 Task: Filter calendar items by the 'Green category' in Outlook.
Action: Mouse moved to (23, 82)
Screenshot: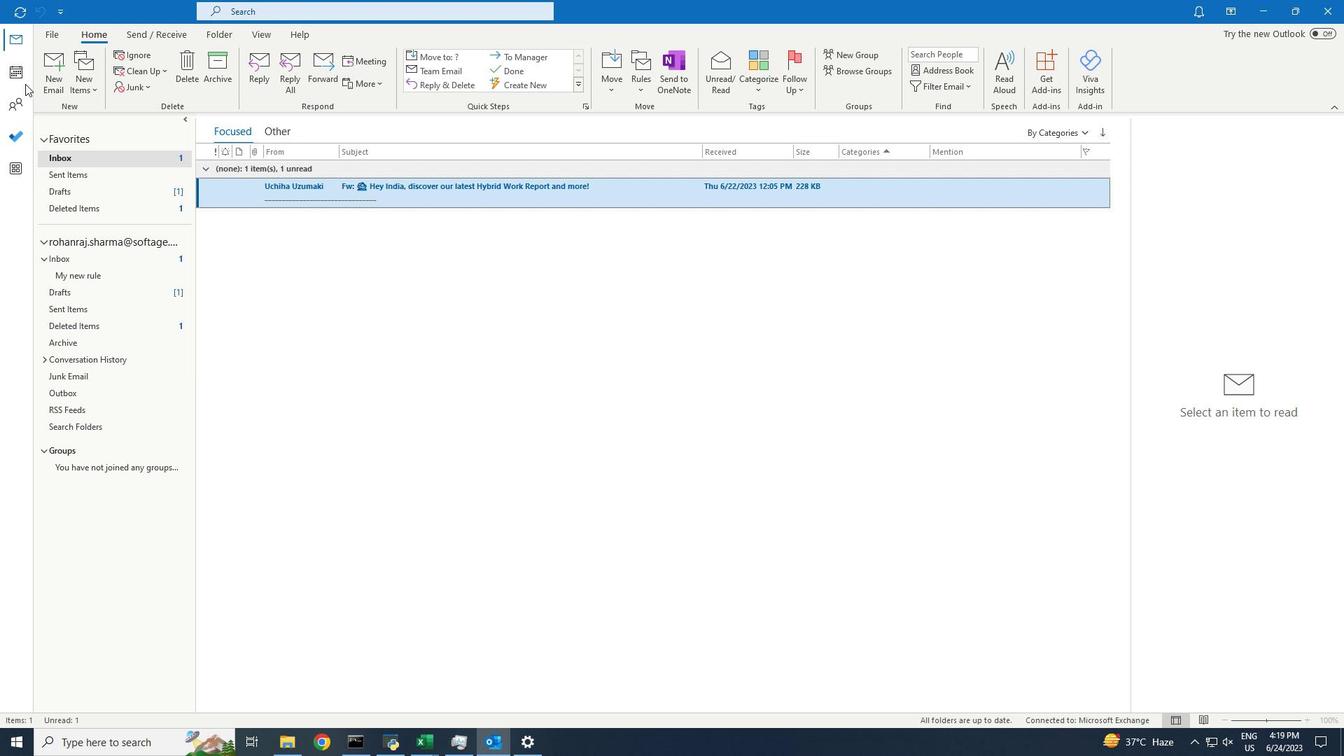 
Action: Mouse pressed left at (23, 82)
Screenshot: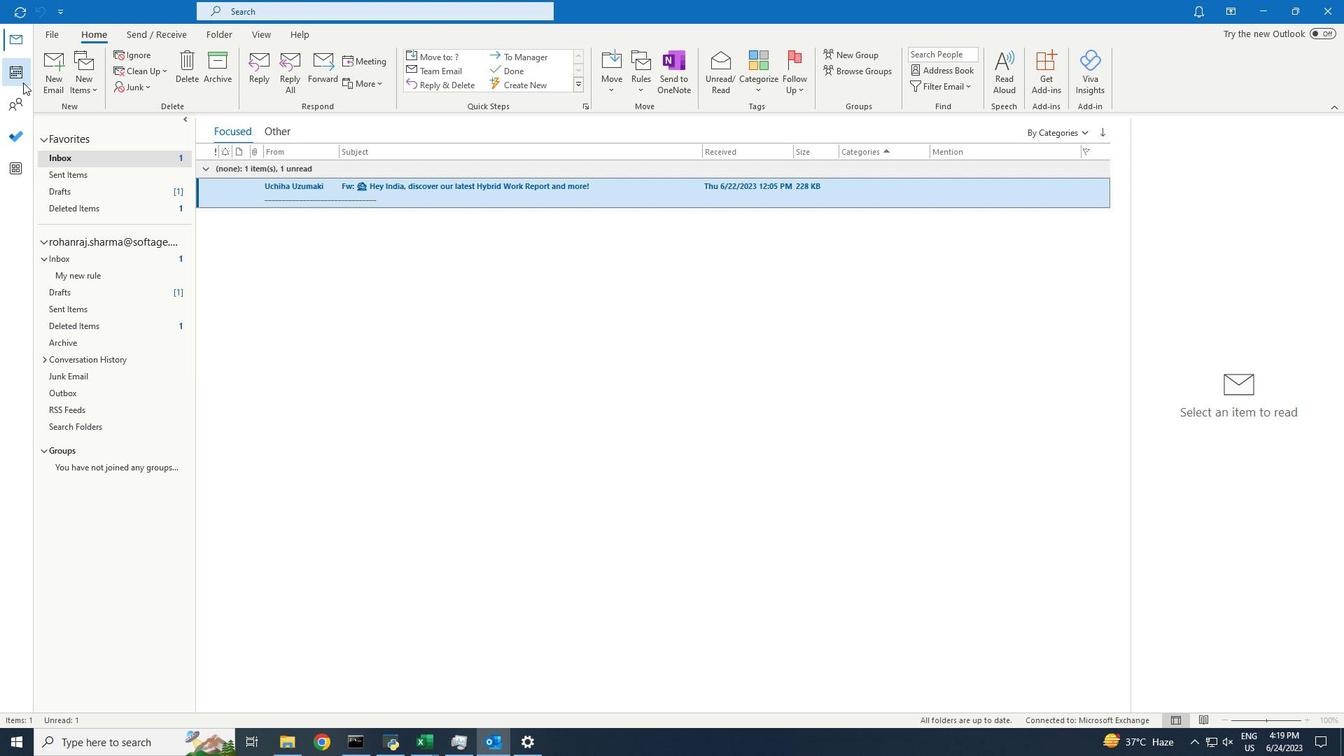
Action: Mouse moved to (253, 30)
Screenshot: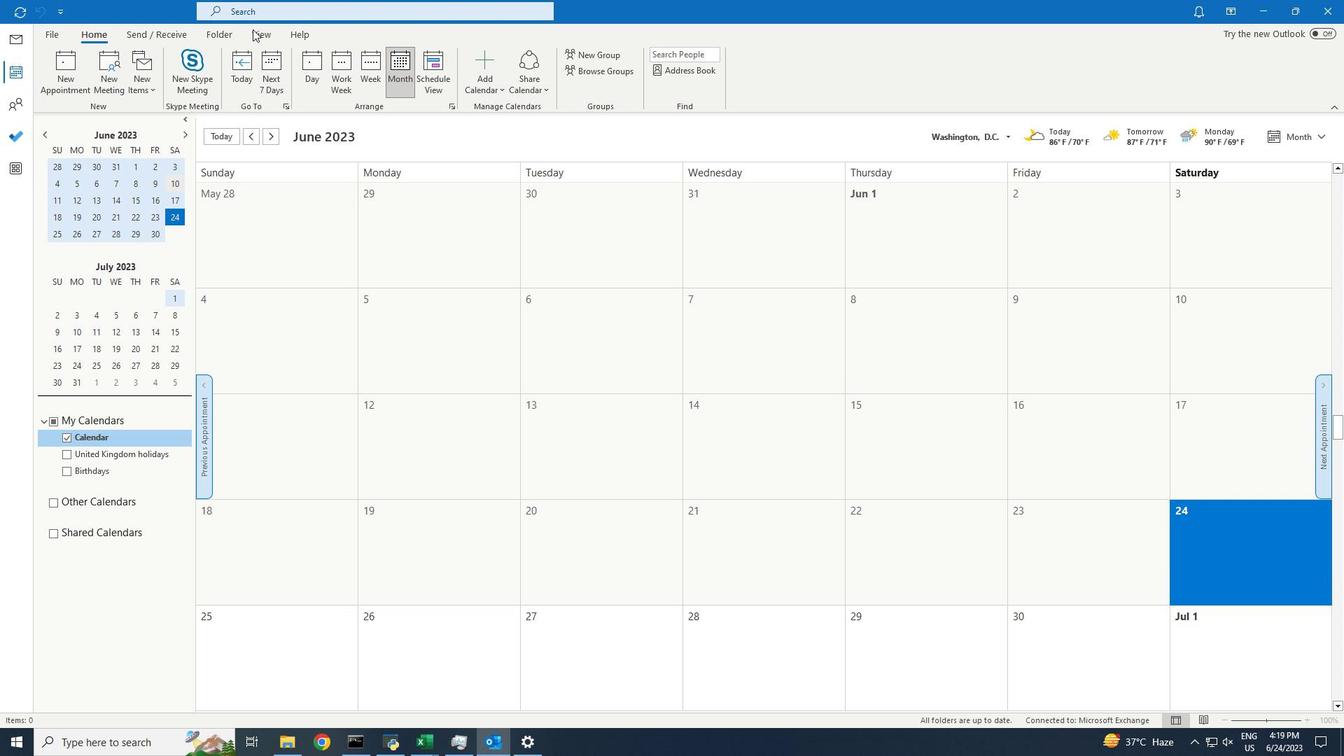 
Action: Mouse pressed left at (253, 30)
Screenshot: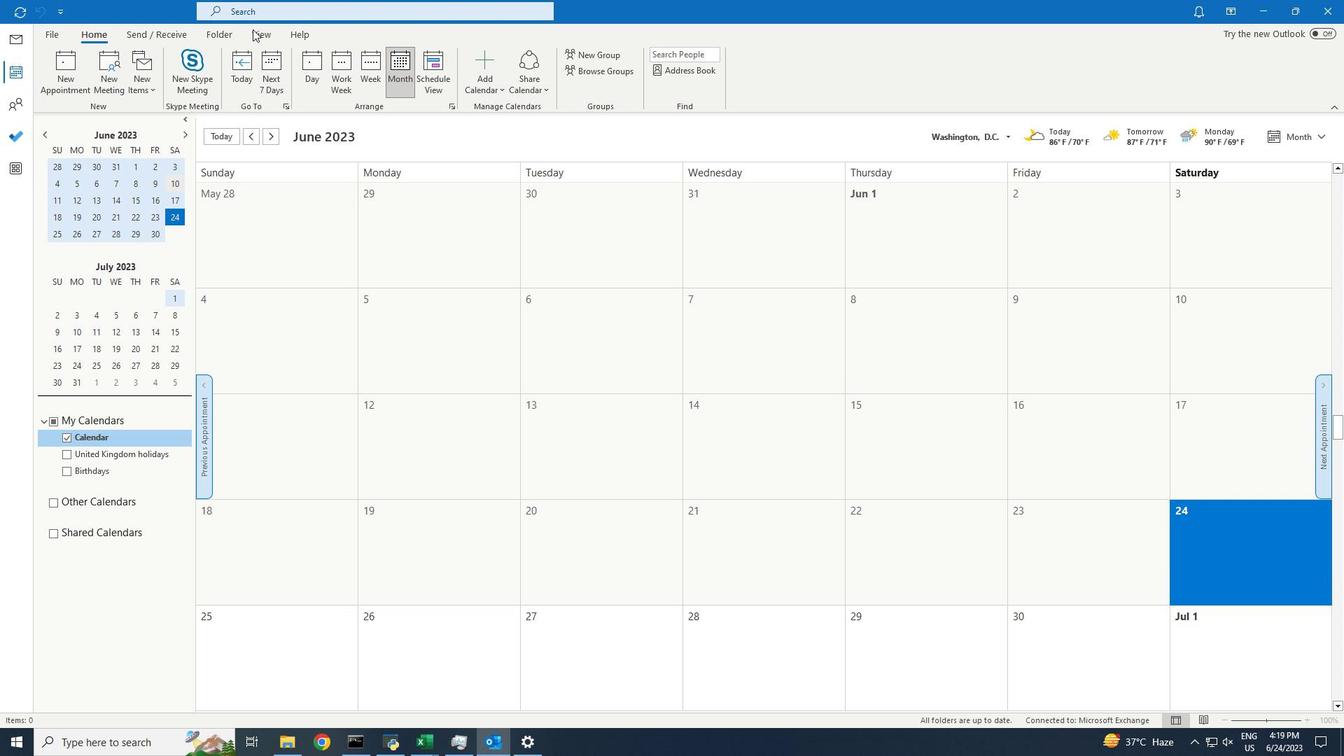 
Action: Mouse moved to (94, 76)
Screenshot: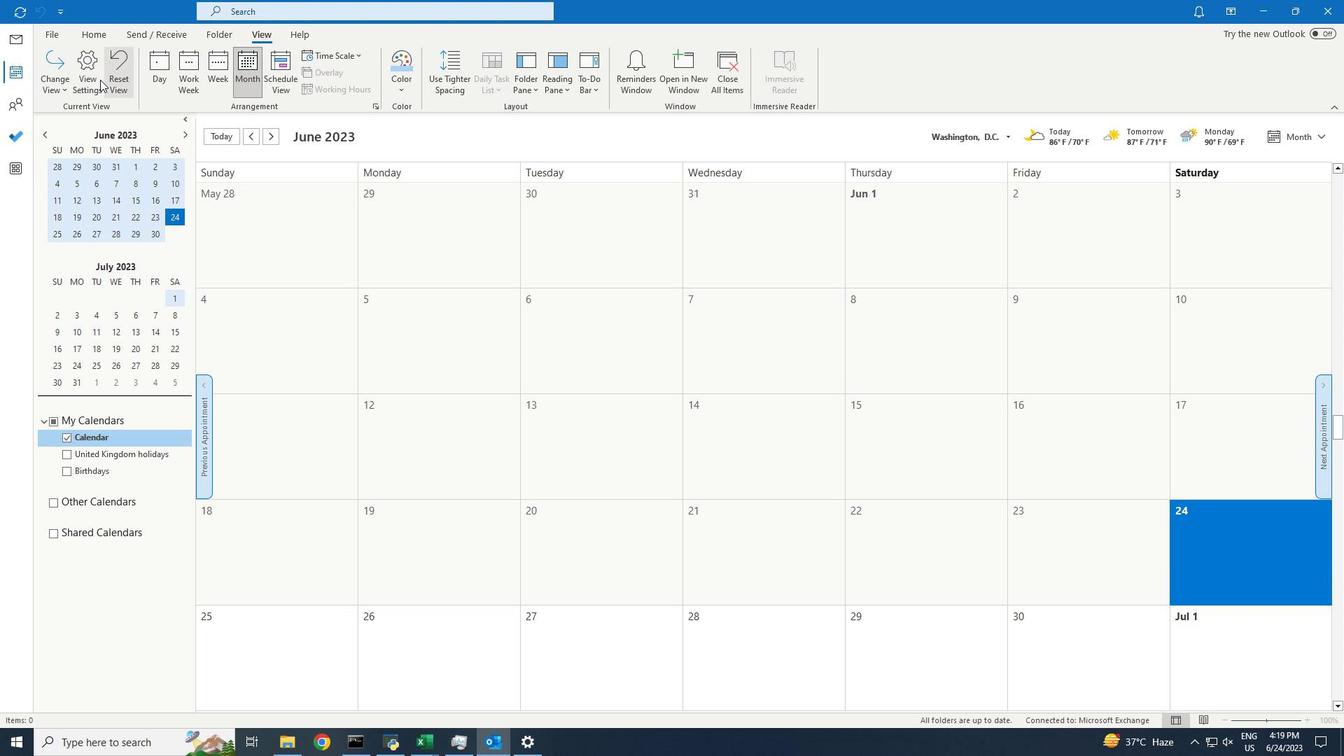 
Action: Mouse pressed left at (94, 76)
Screenshot: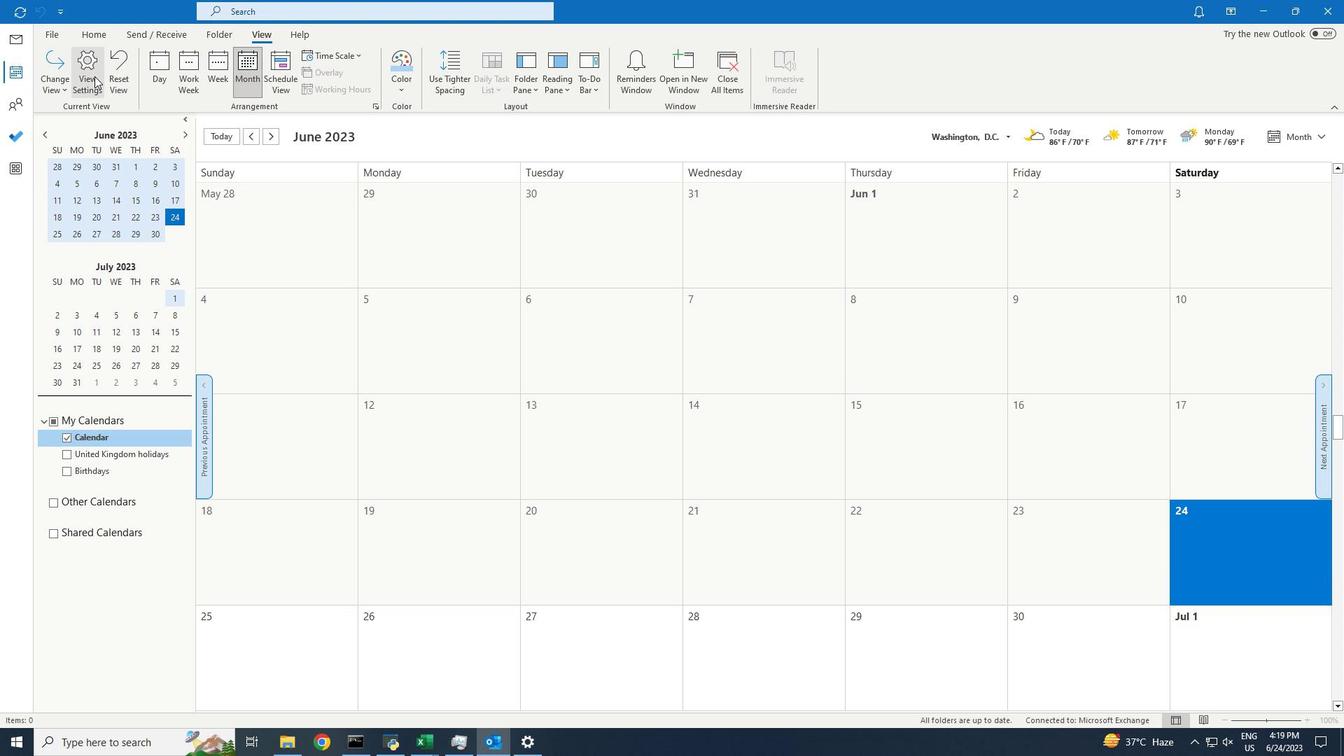 
Action: Mouse moved to (545, 359)
Screenshot: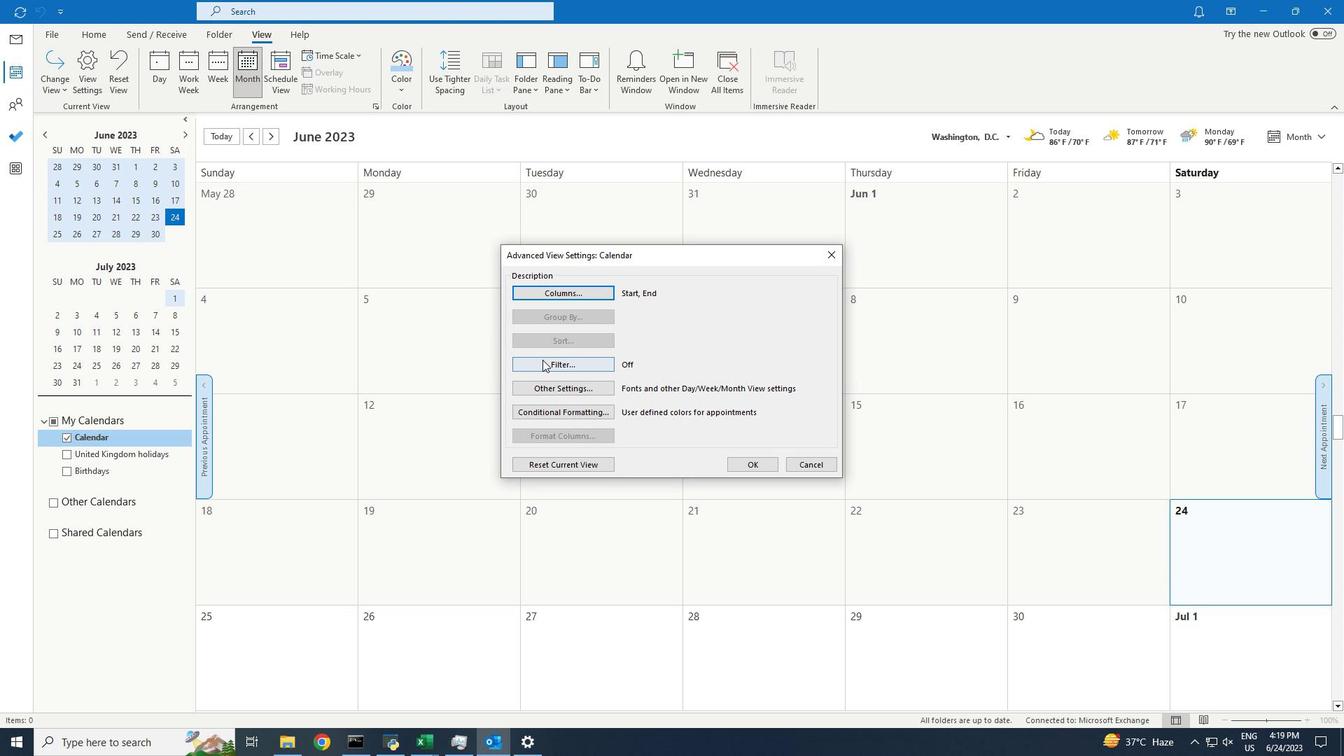 
Action: Mouse pressed left at (545, 359)
Screenshot: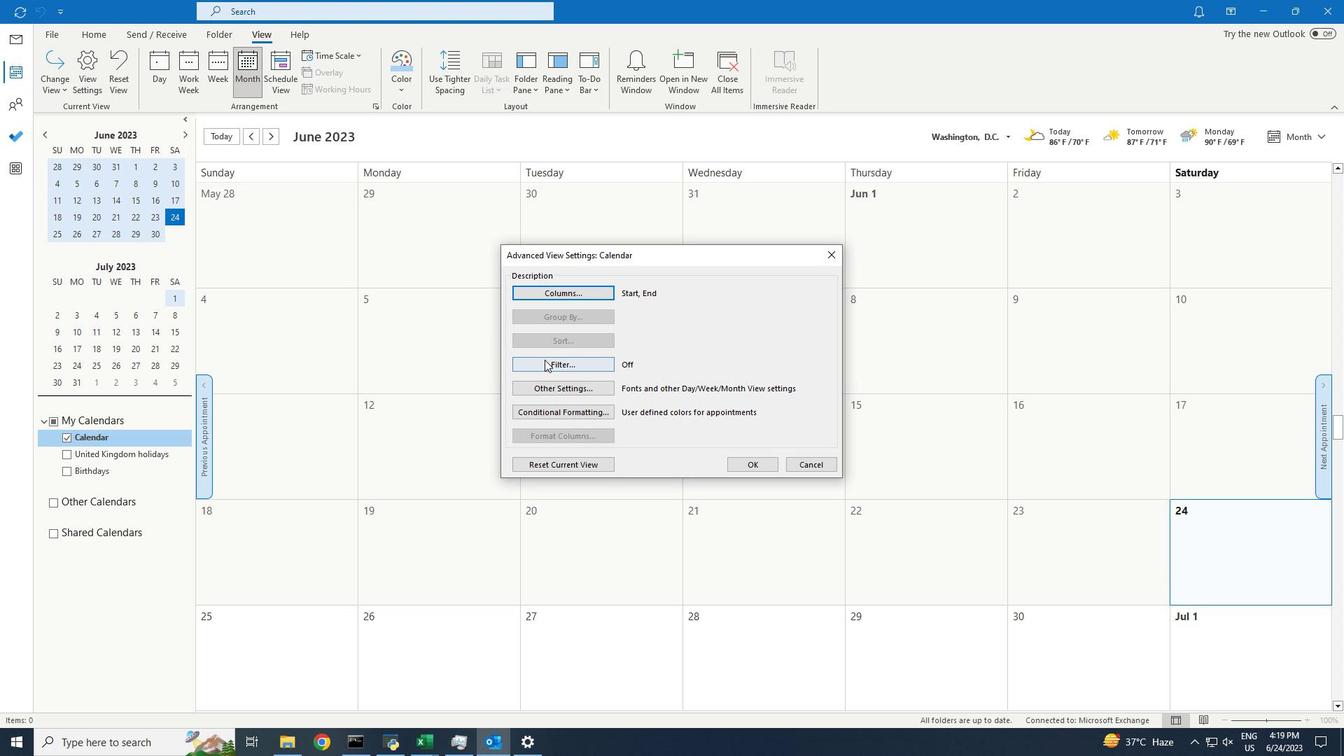 
Action: Mouse moved to (655, 290)
Screenshot: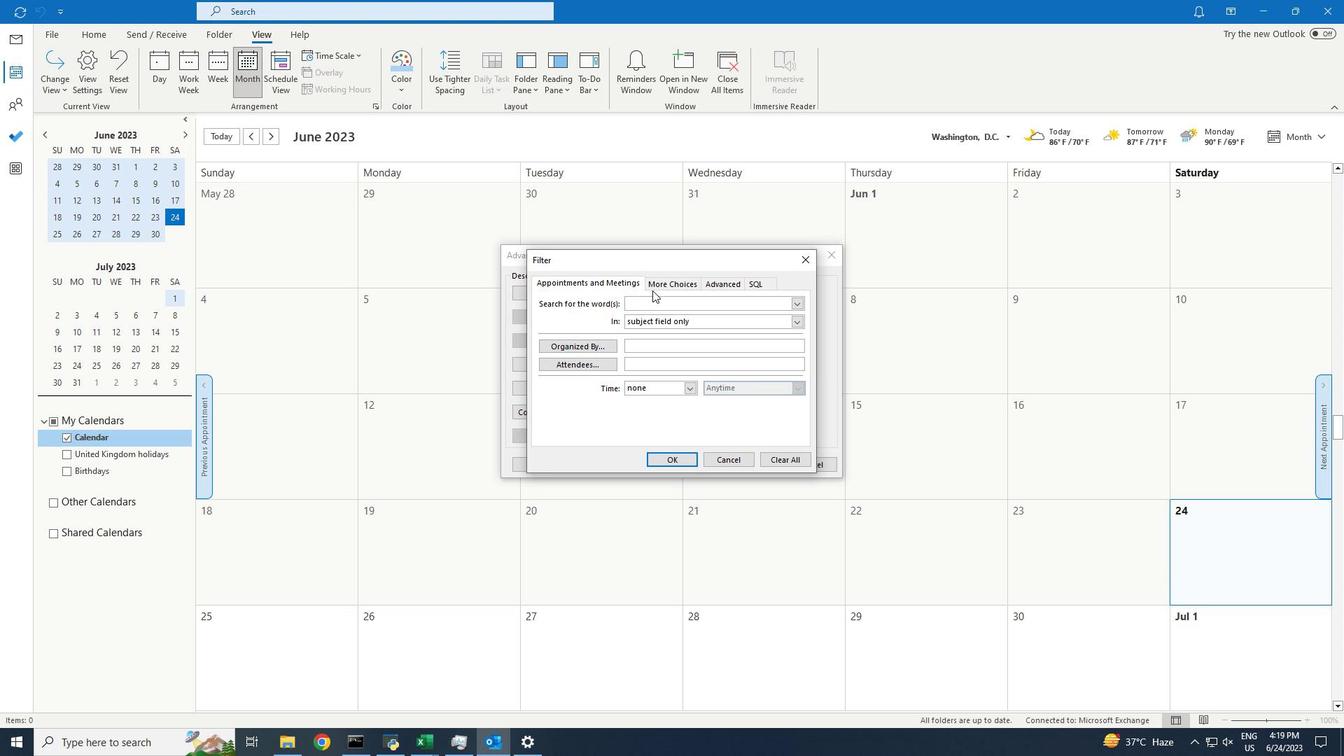 
Action: Mouse pressed left at (655, 290)
Screenshot: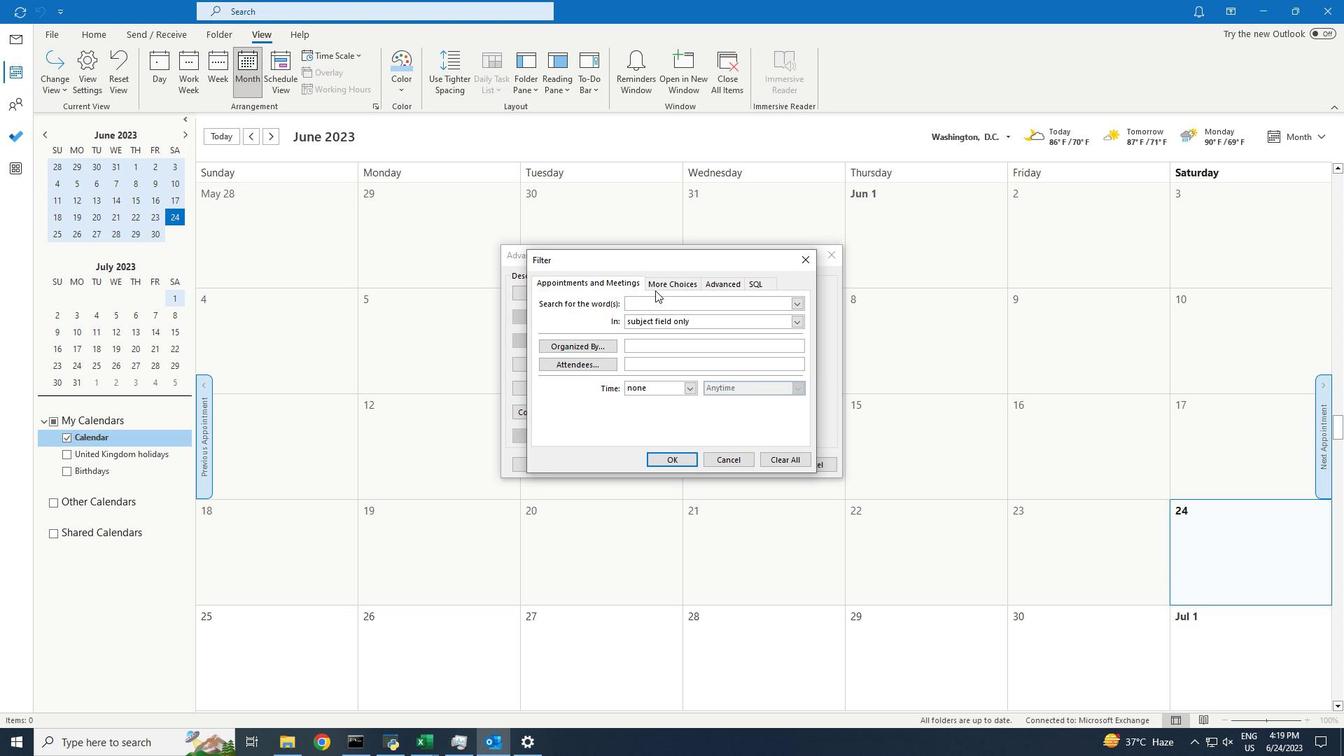 
Action: Mouse moved to (658, 279)
Screenshot: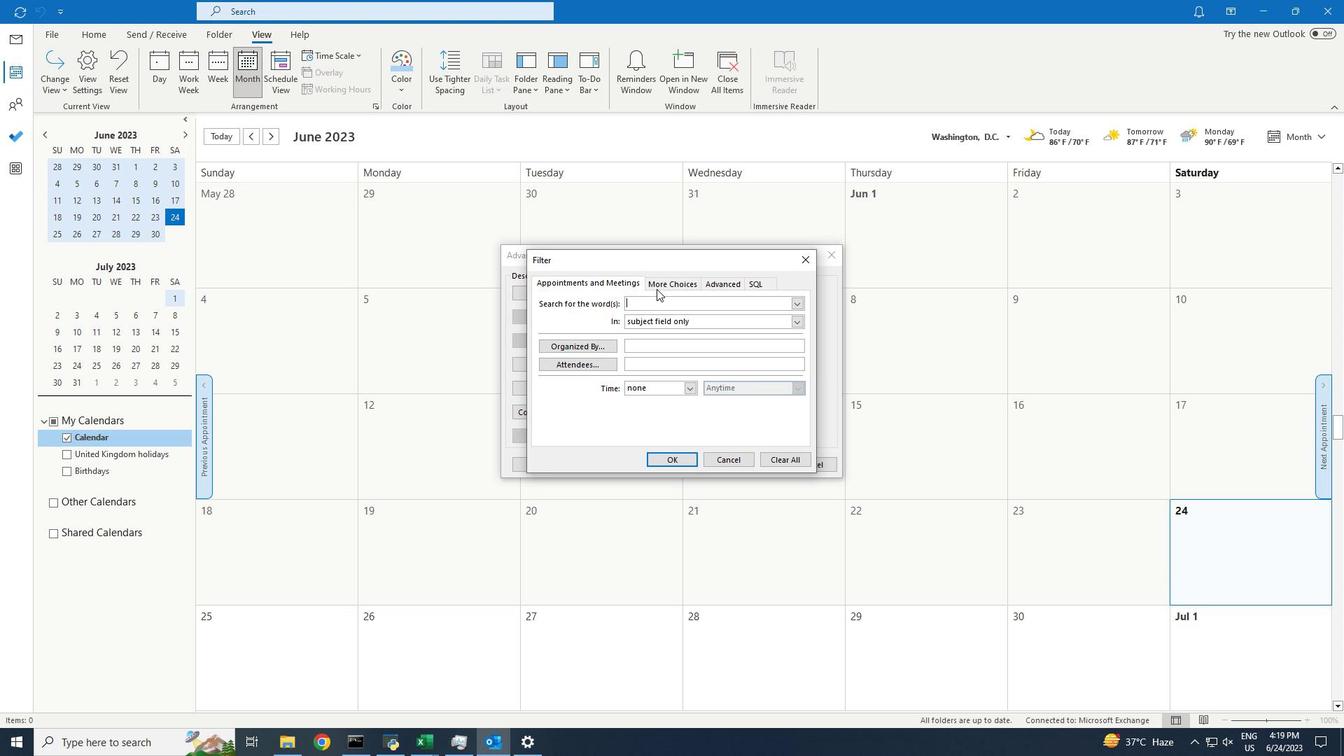 
Action: Mouse pressed left at (658, 279)
Screenshot: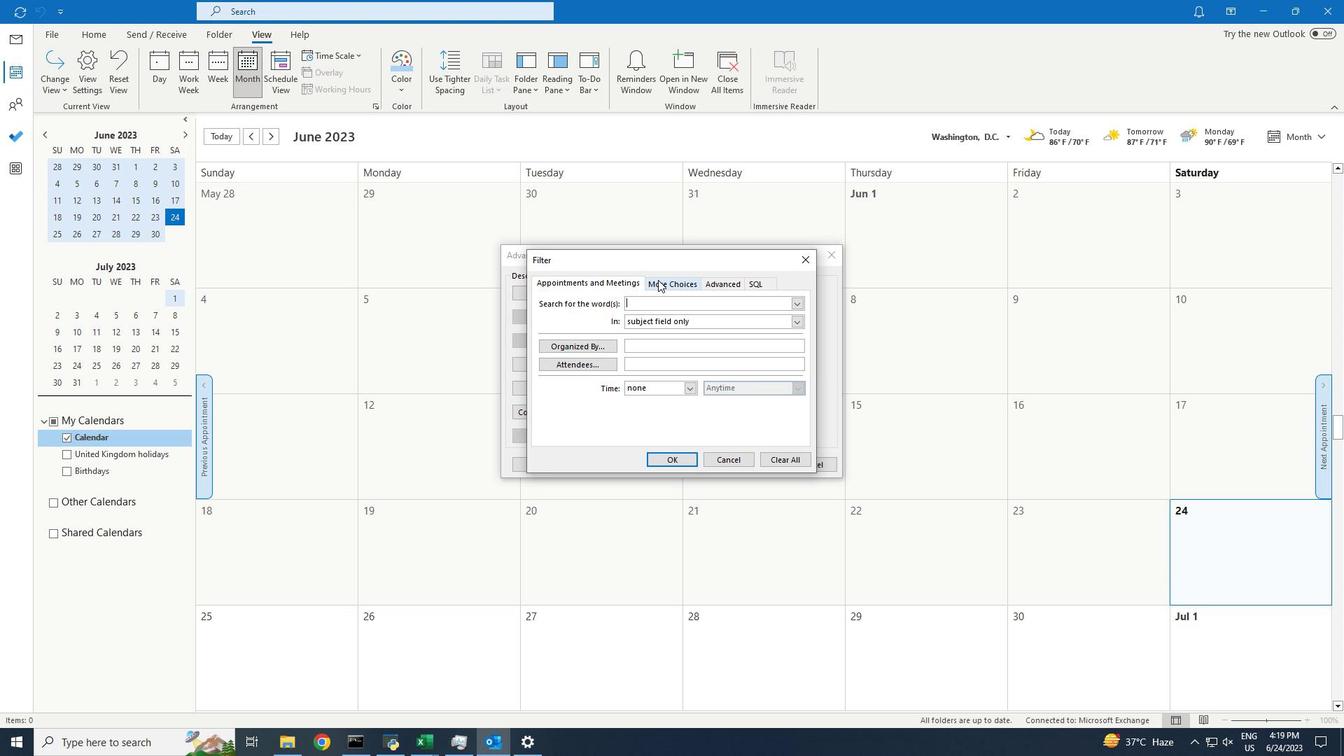 
Action: Mouse moved to (585, 302)
Screenshot: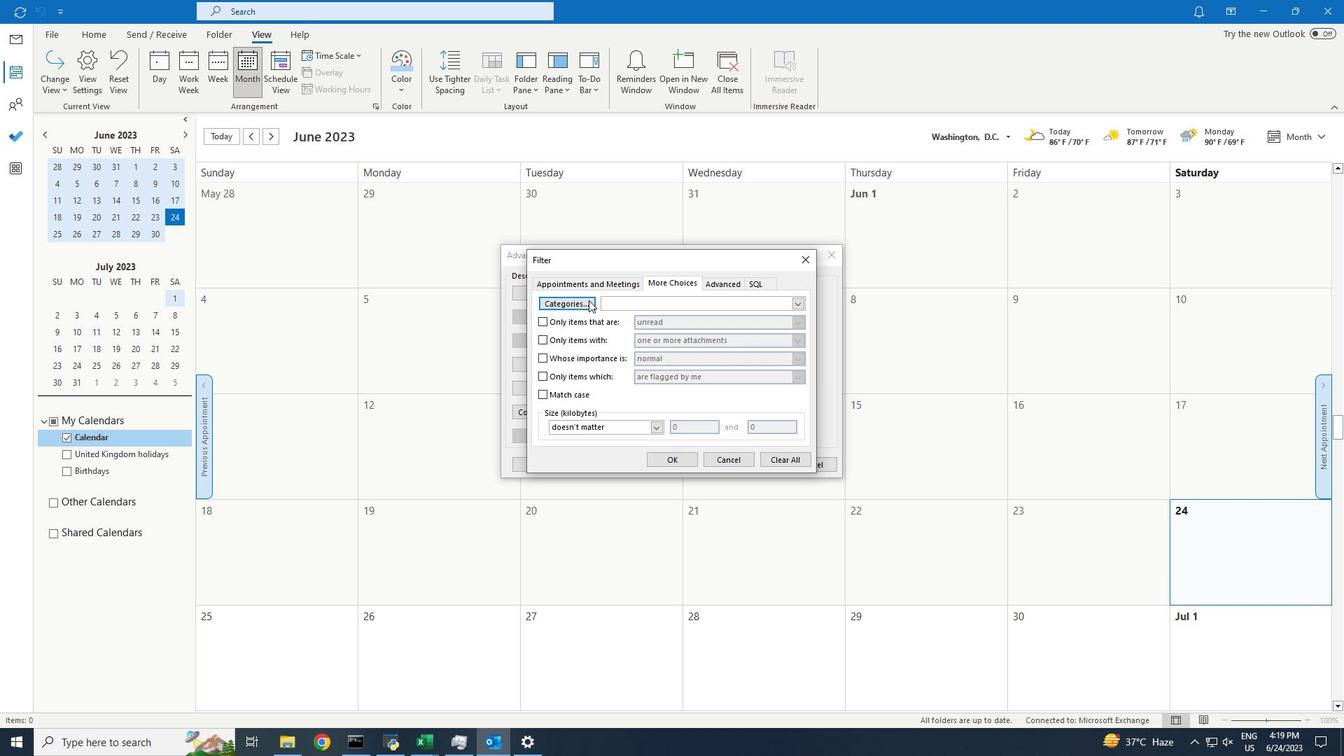 
Action: Mouse pressed left at (585, 302)
Screenshot: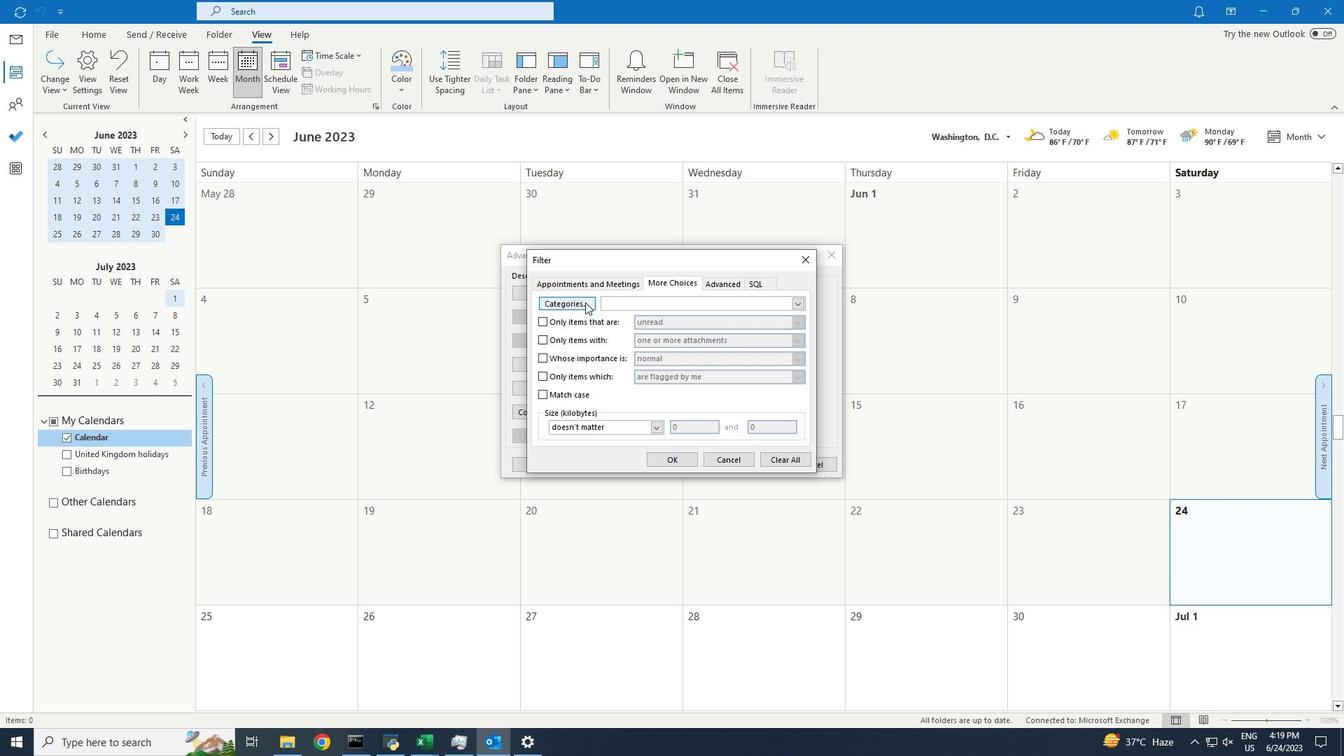 
Action: Mouse moved to (512, 321)
Screenshot: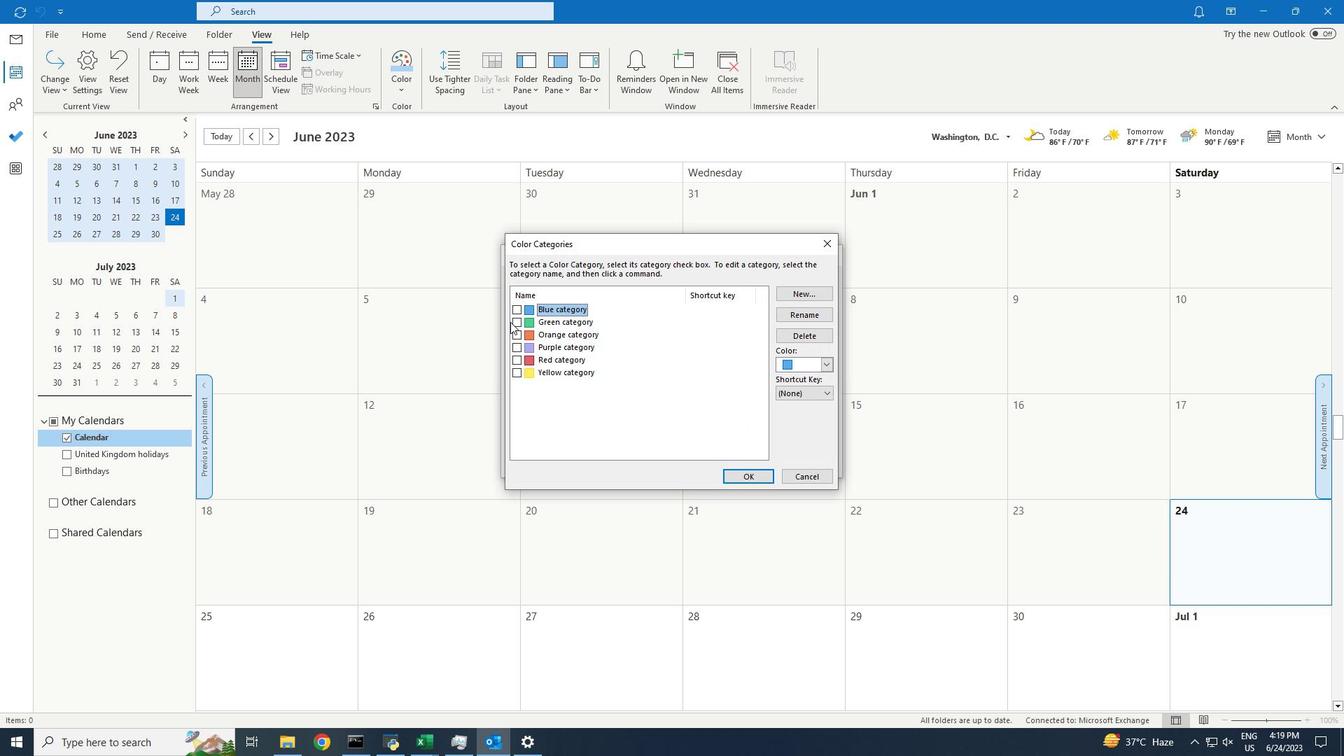 
Action: Mouse pressed left at (512, 321)
Screenshot: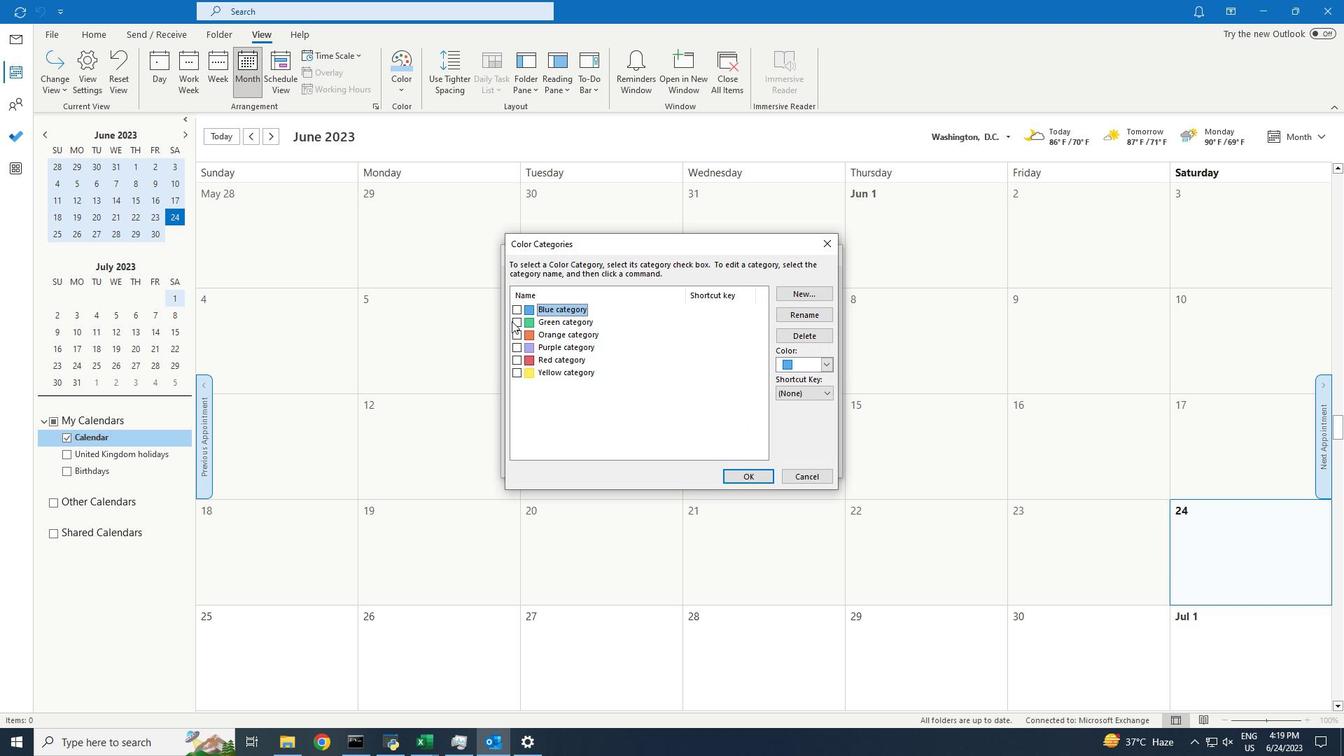 
Action: Mouse moved to (726, 471)
Screenshot: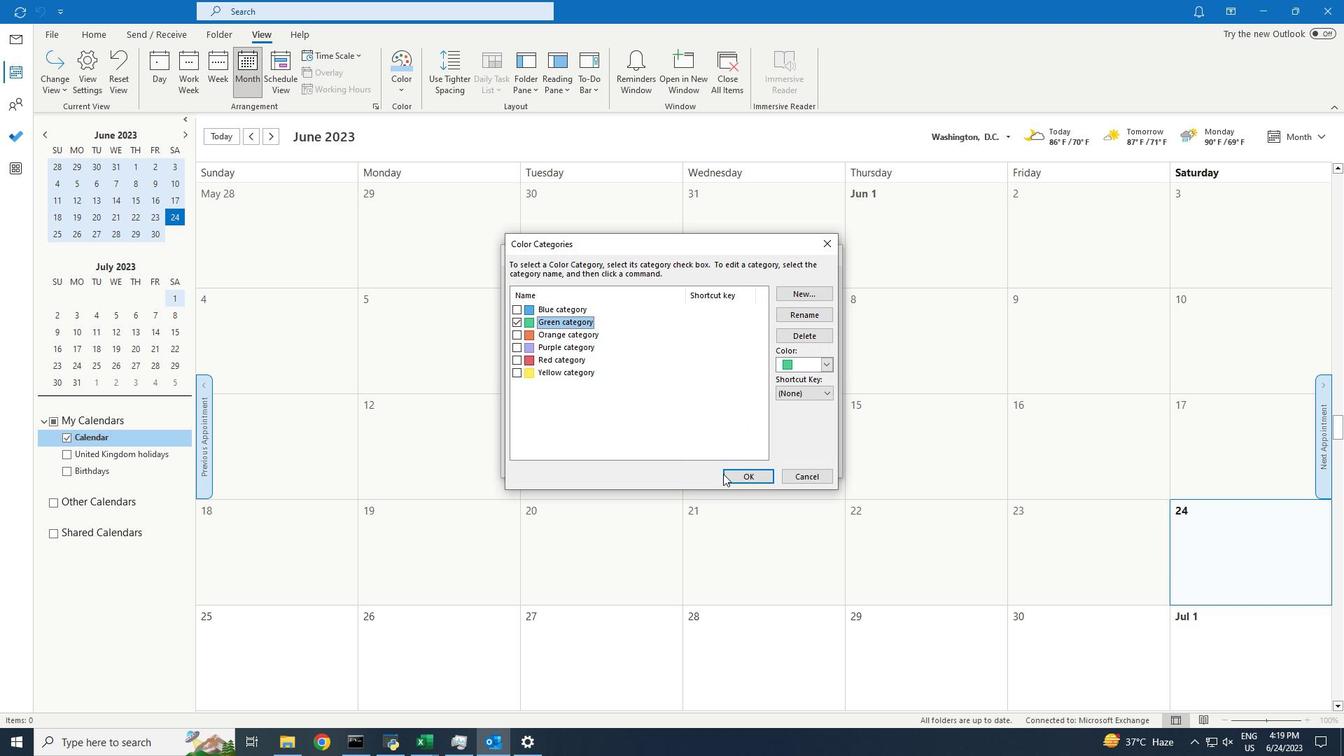 
Action: Mouse pressed left at (726, 471)
Screenshot: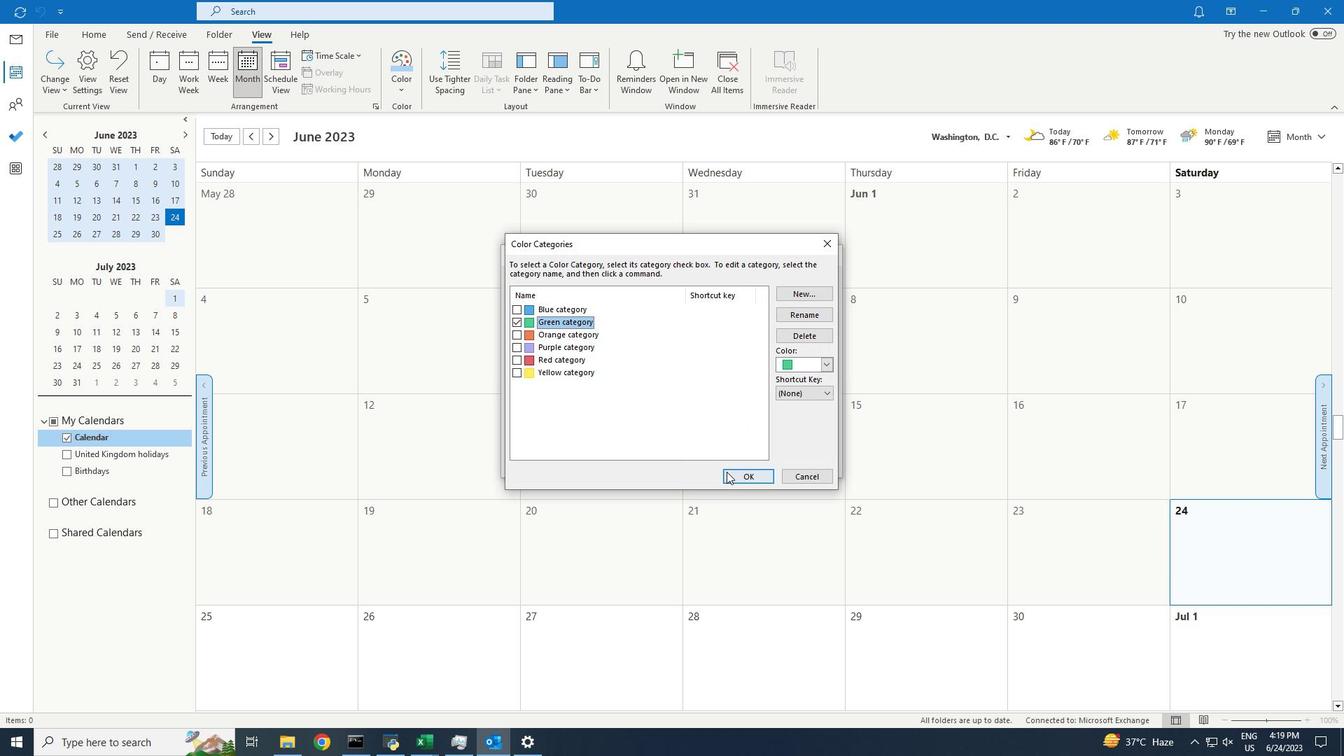 
Action: Mouse moved to (705, 402)
Screenshot: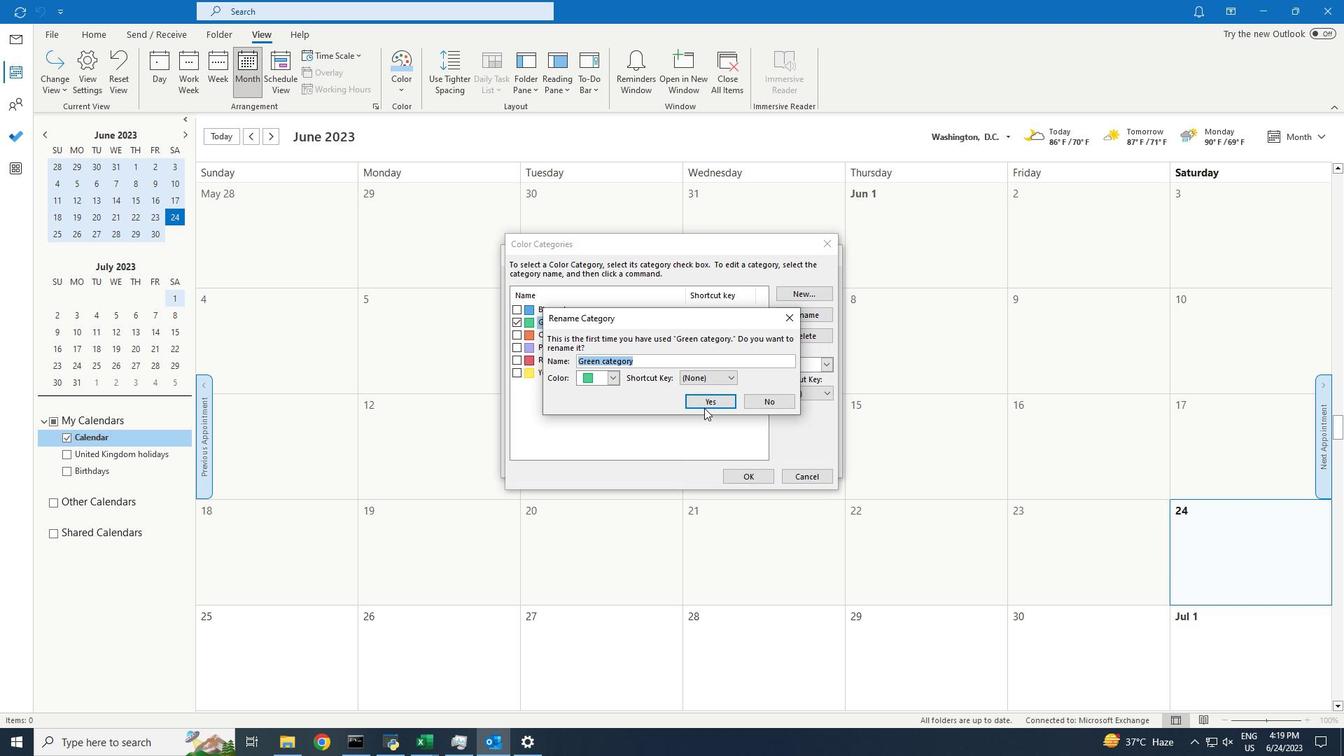 
Action: Mouse pressed left at (705, 402)
Screenshot: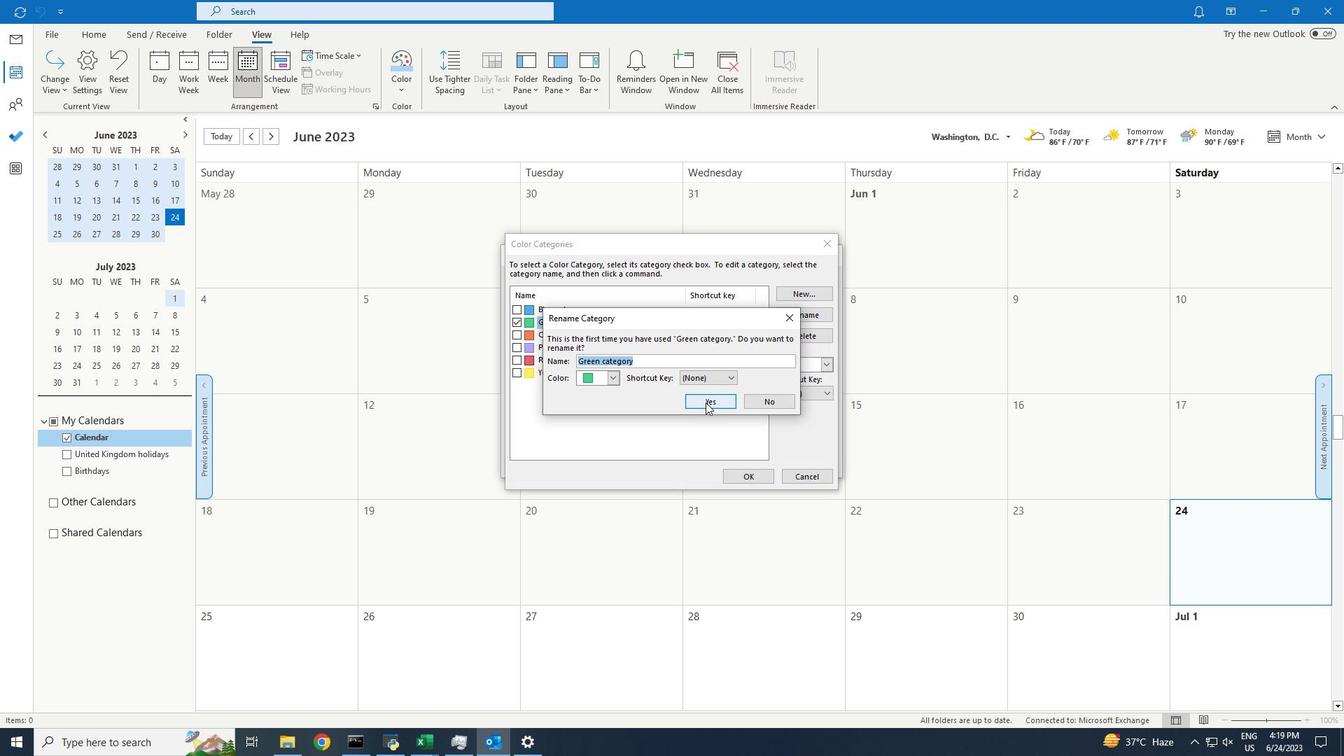 
Action: Mouse moved to (545, 376)
Screenshot: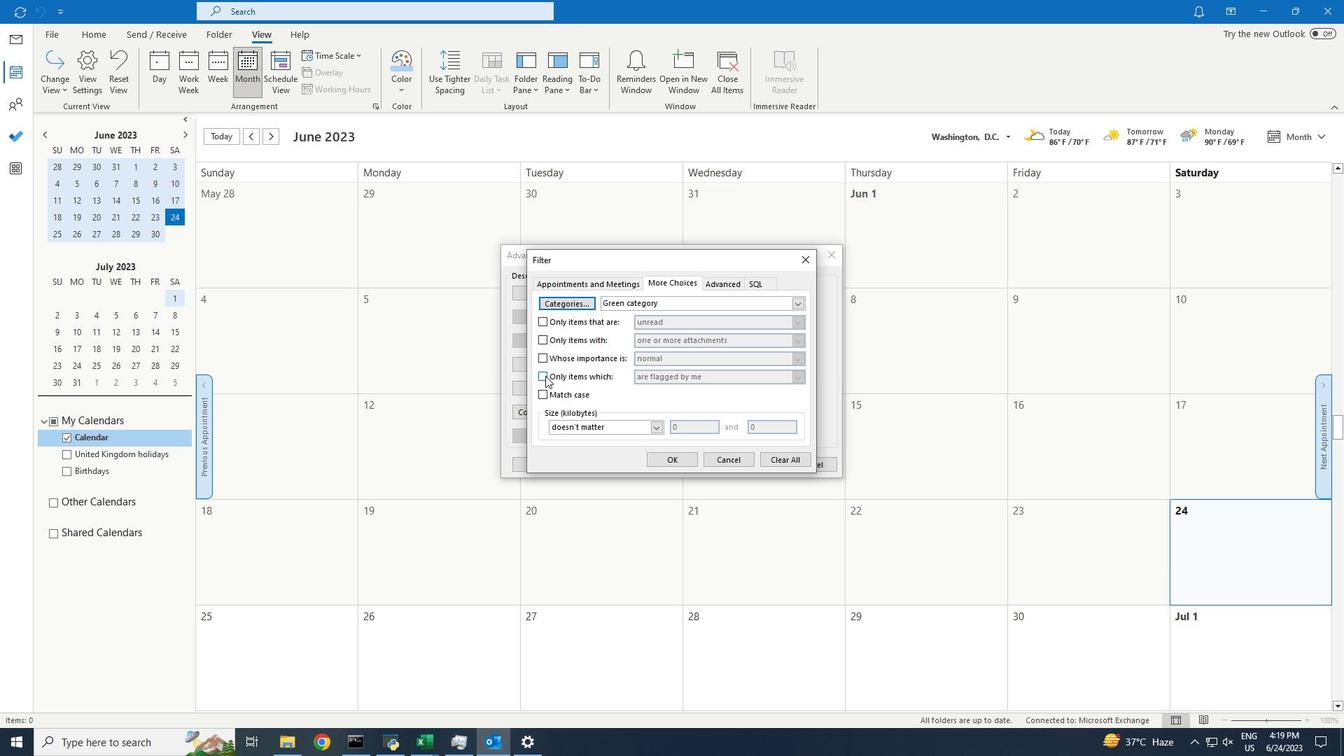 
Action: Mouse pressed left at (545, 376)
Screenshot: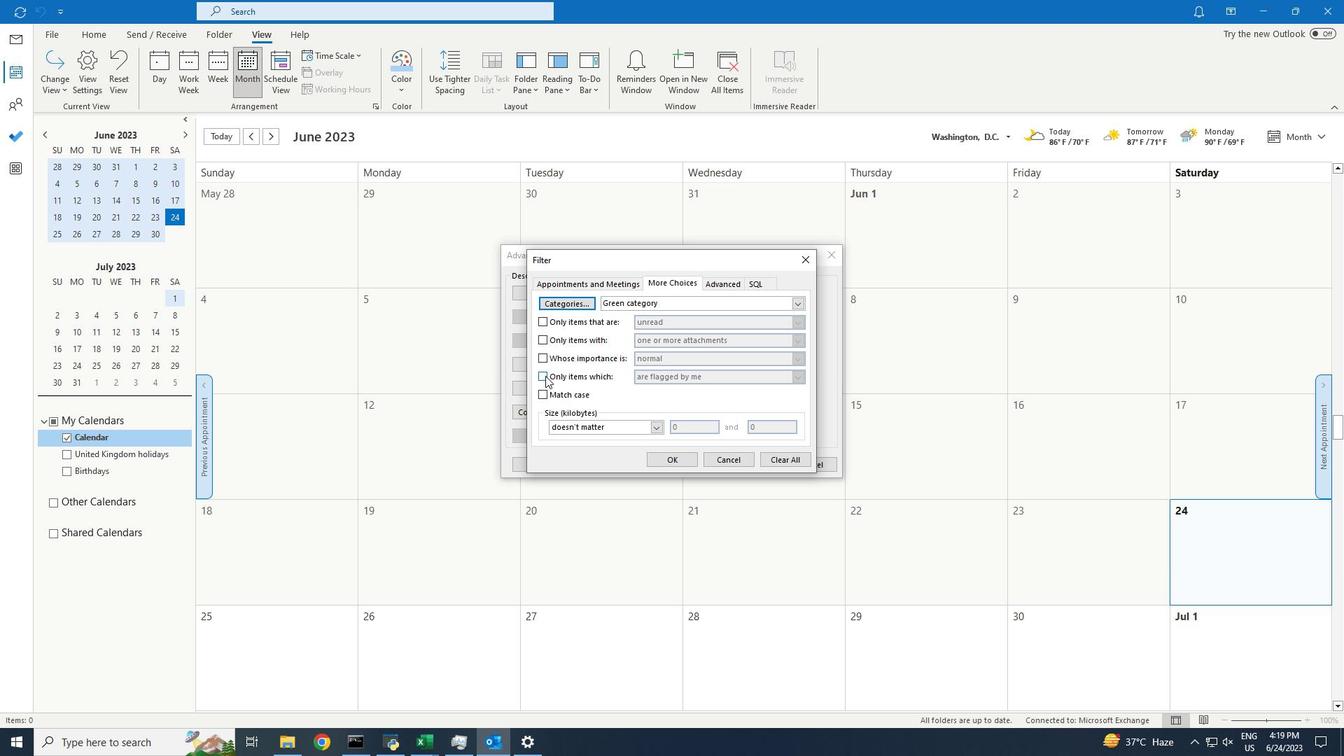 
Action: Mouse moved to (791, 373)
Screenshot: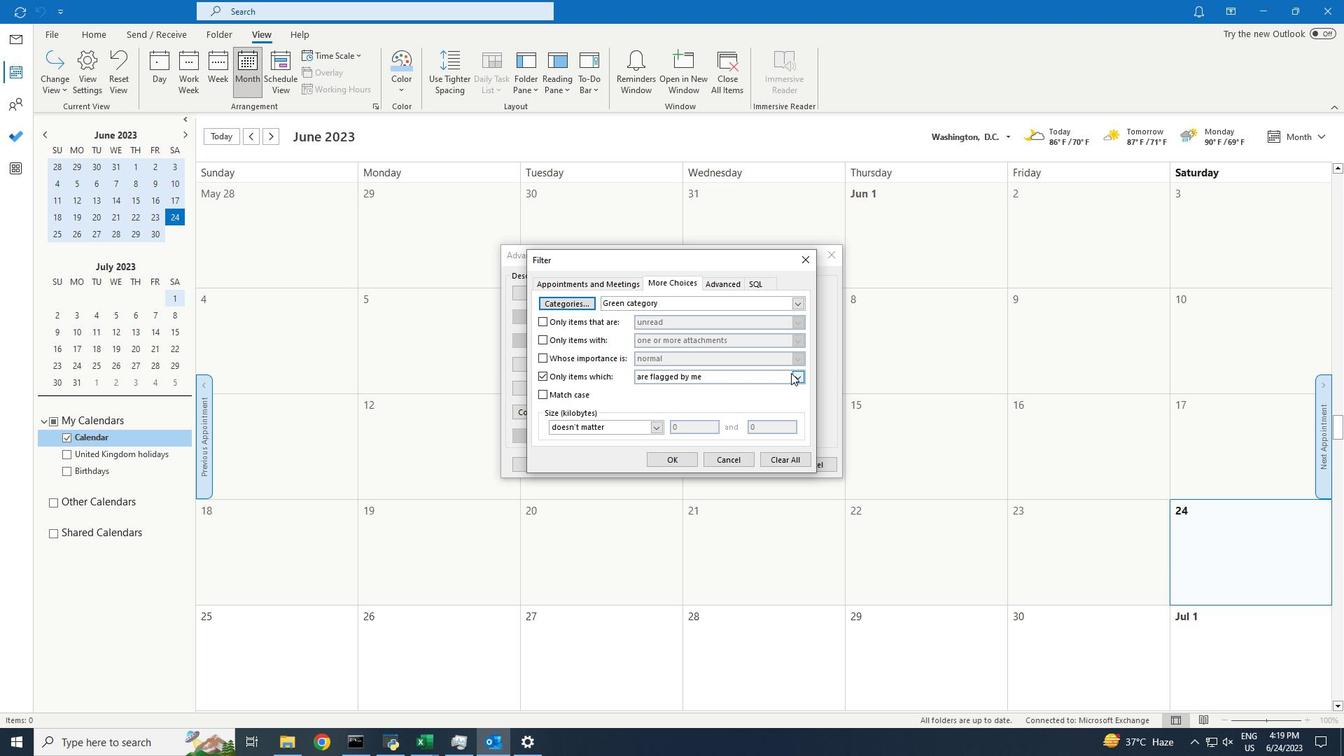 
Action: Mouse pressed left at (791, 373)
Screenshot: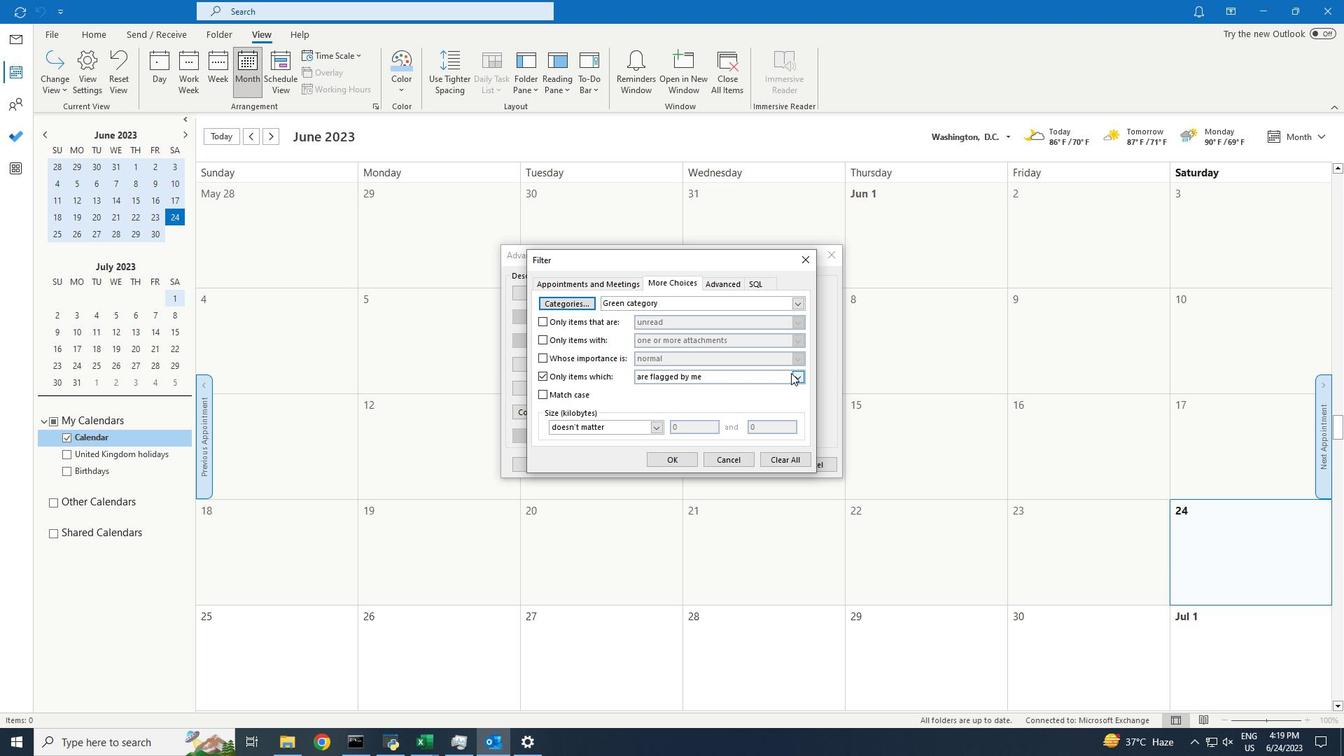 
Action: Mouse moved to (710, 415)
Screenshot: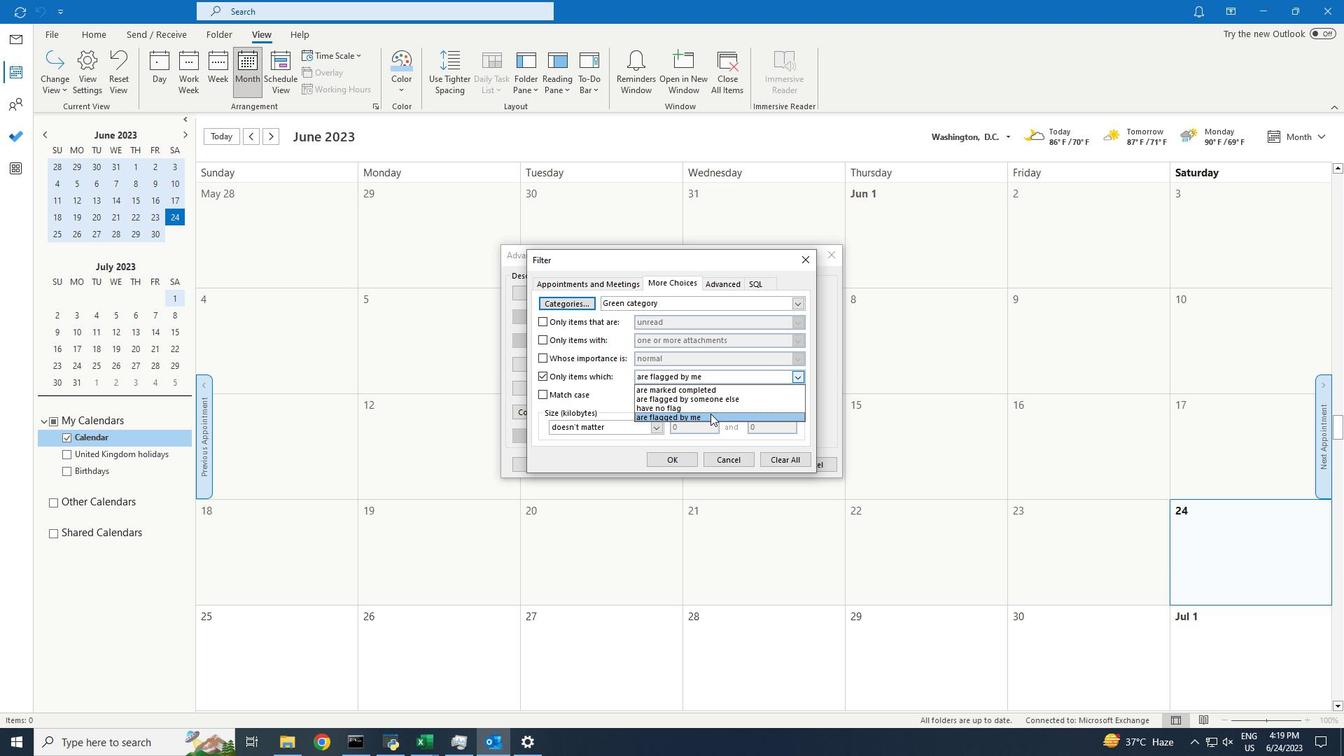 
Action: Mouse pressed left at (710, 415)
Screenshot: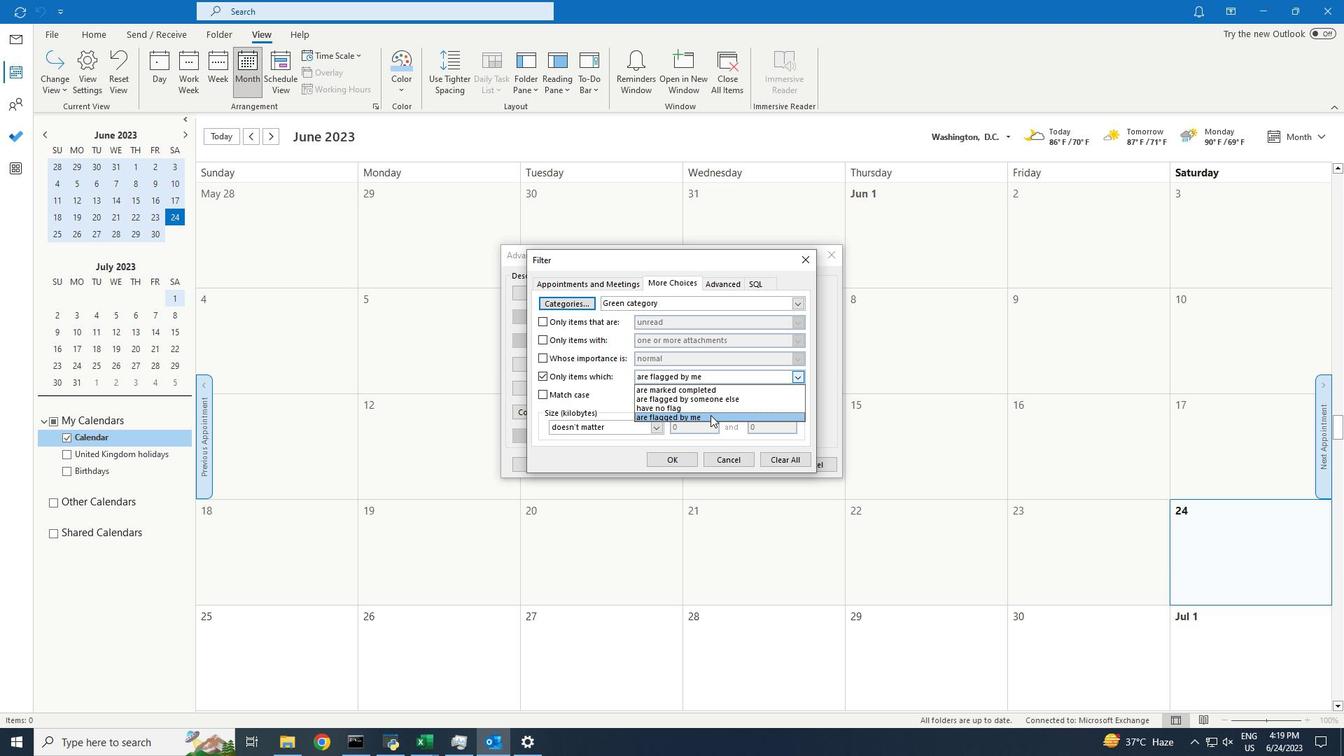 
Action: Mouse moved to (675, 458)
Screenshot: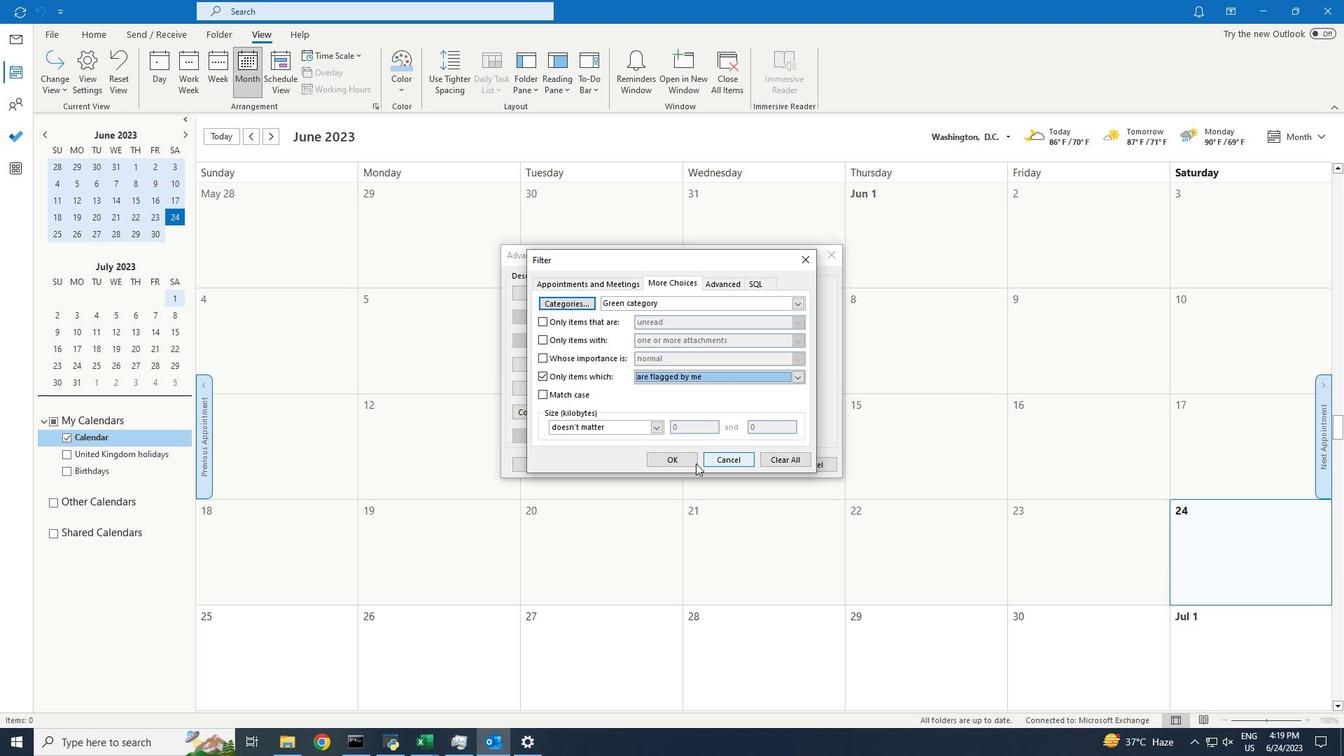 
Action: Mouse pressed left at (675, 458)
Screenshot: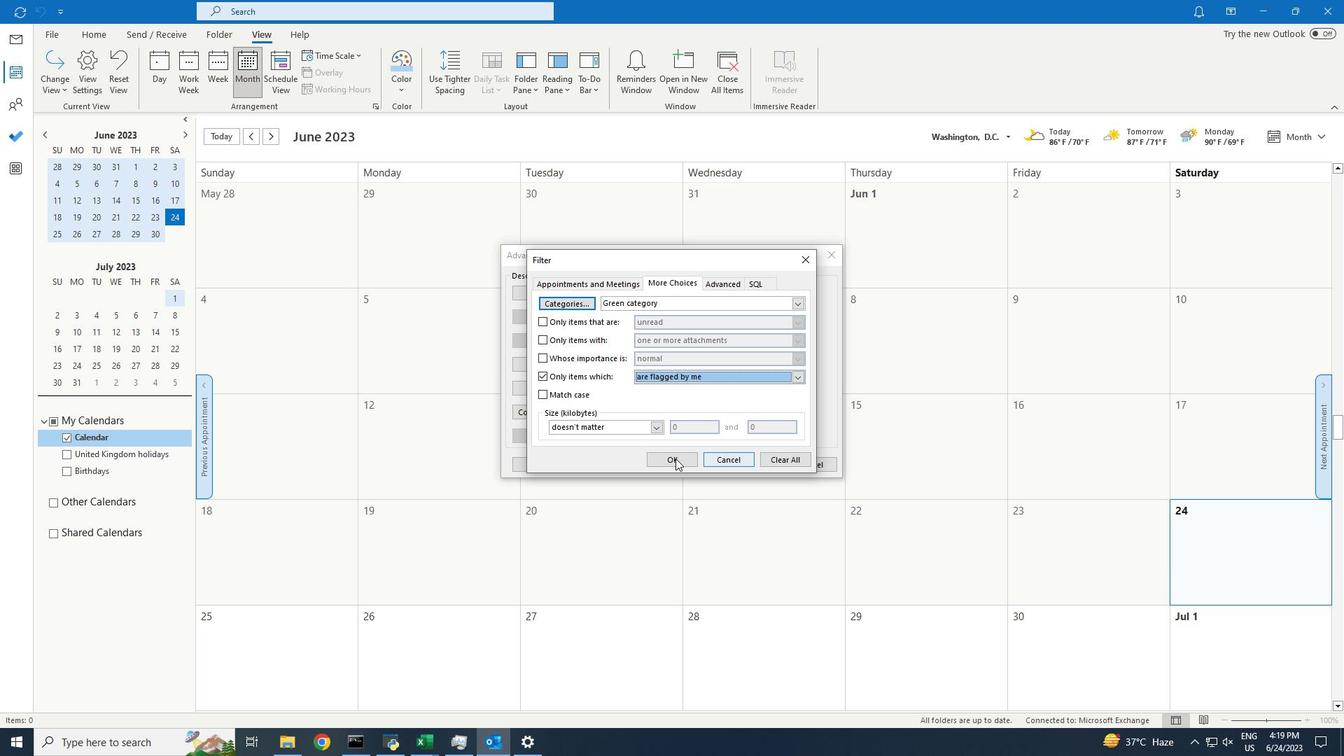 
Action: Mouse moved to (755, 466)
Screenshot: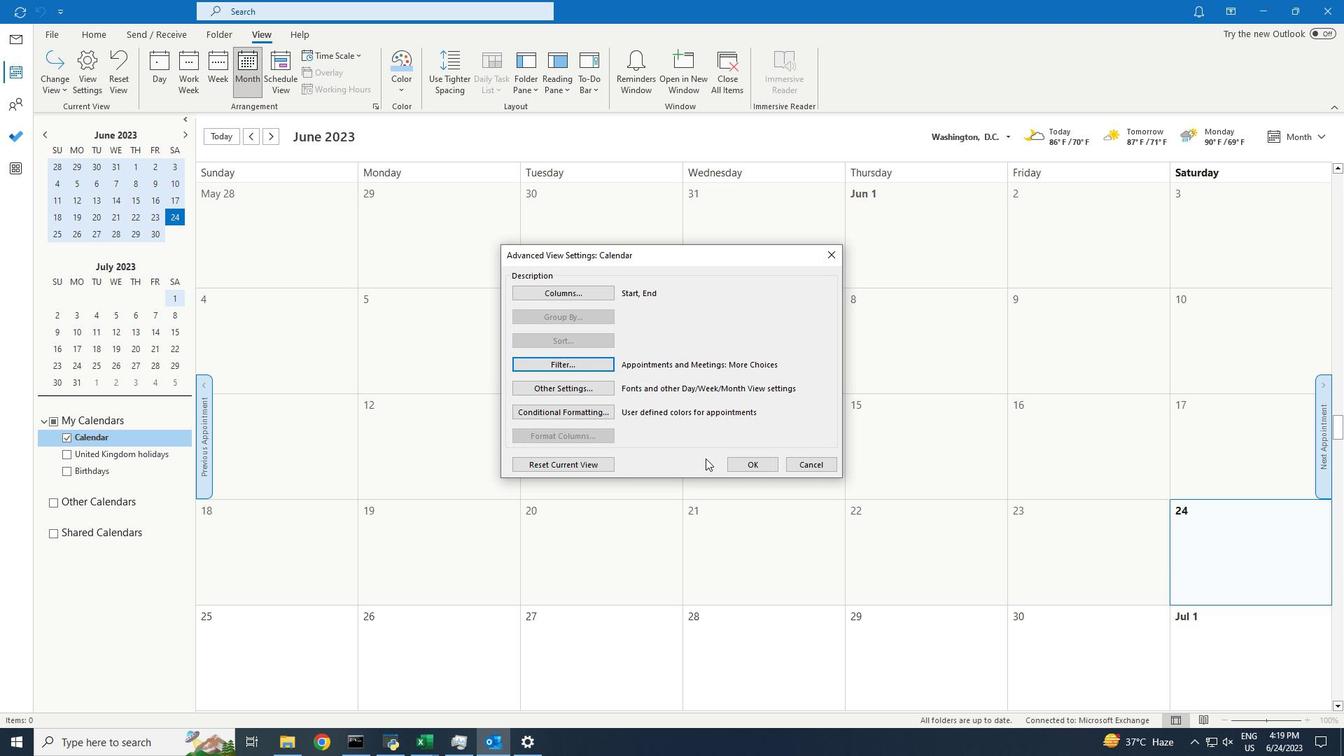
Action: Mouse pressed left at (755, 466)
Screenshot: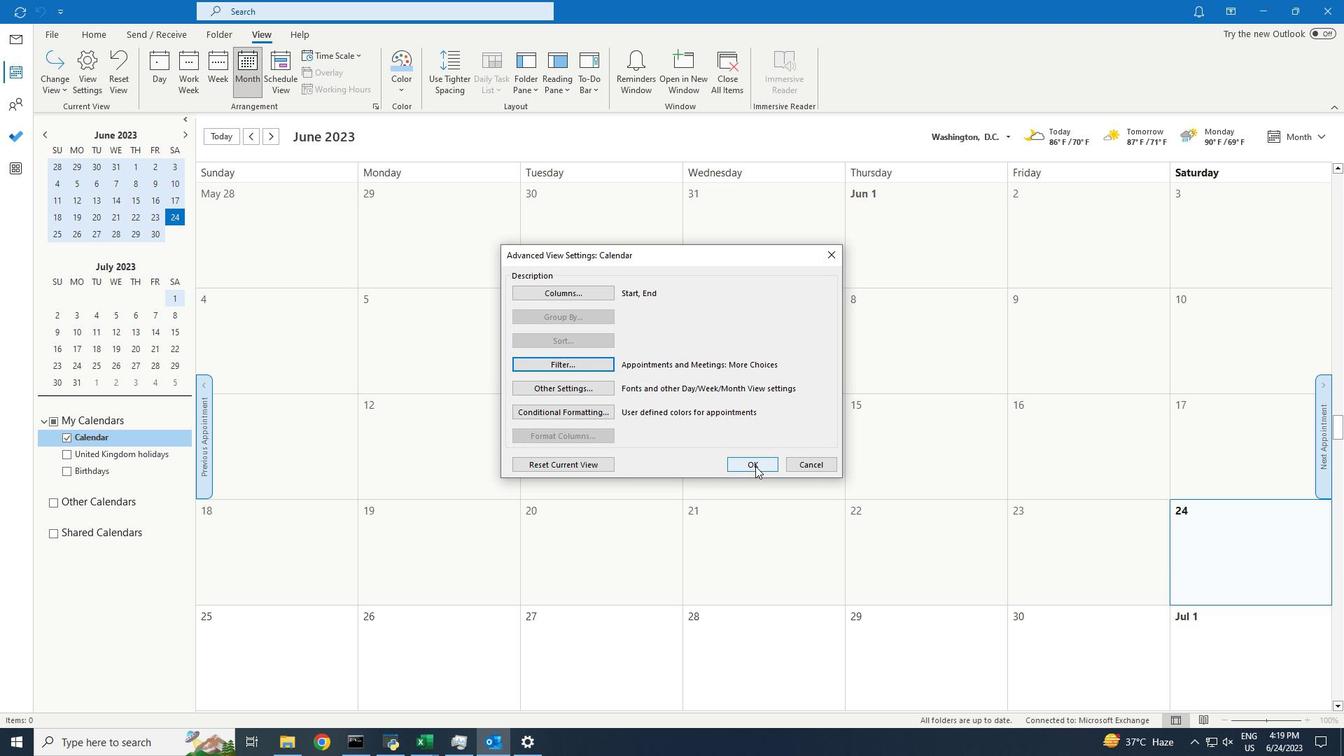 
